 Task: Calculate the distance between Los Angeles and Palm Springs.
Action: Key pressed <Key.caps_lock>L<Key.caps_lock>o
Screenshot: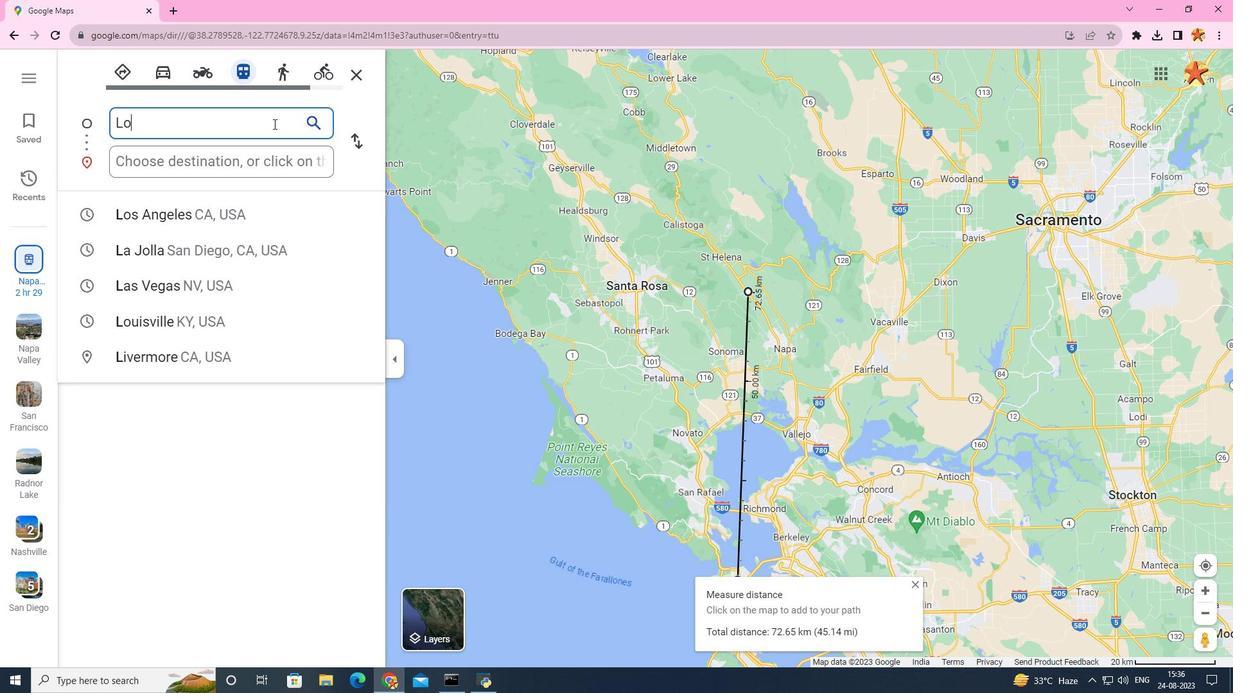 
Action: Mouse moved to (233, 202)
Screenshot: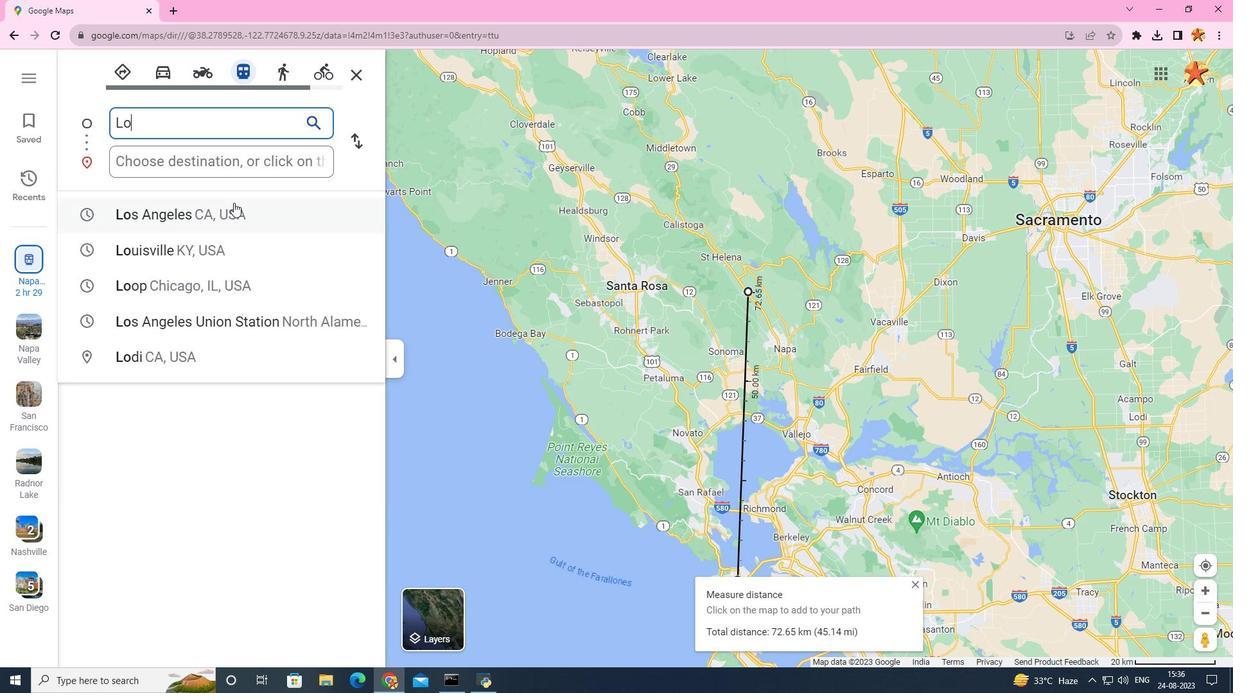 
Action: Mouse pressed left at (233, 202)
Screenshot: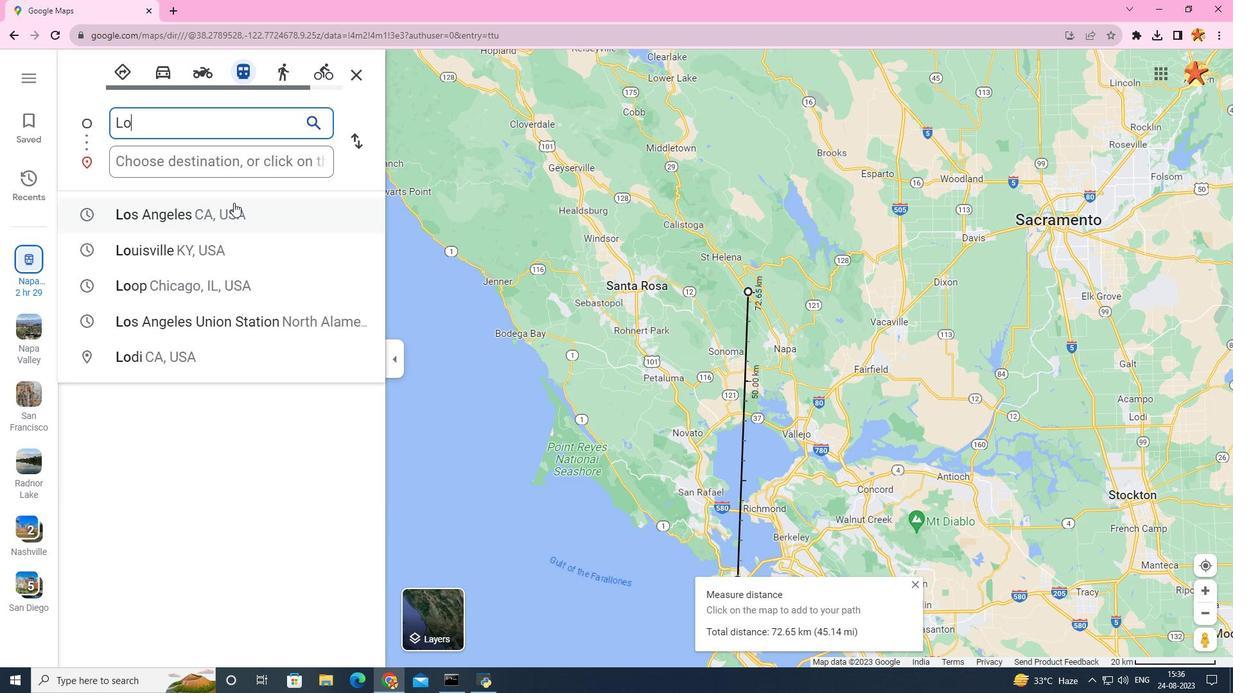
Action: Mouse moved to (176, 154)
Screenshot: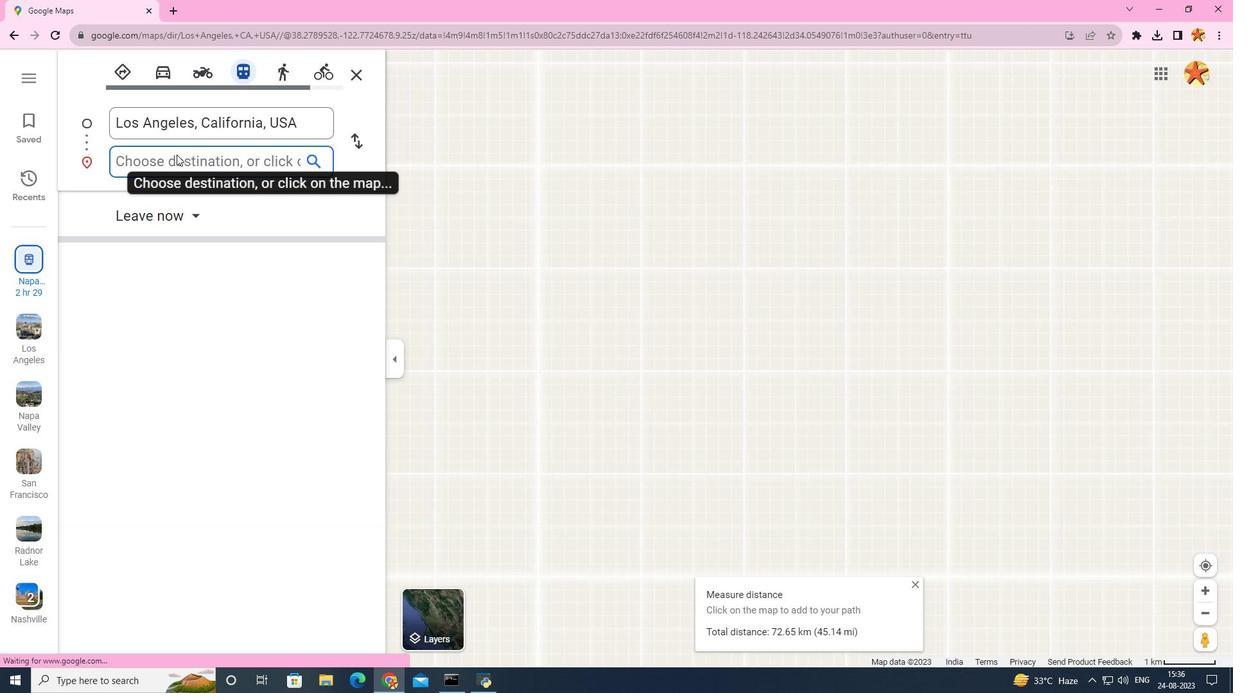 
Action: Mouse pressed left at (176, 154)
Screenshot: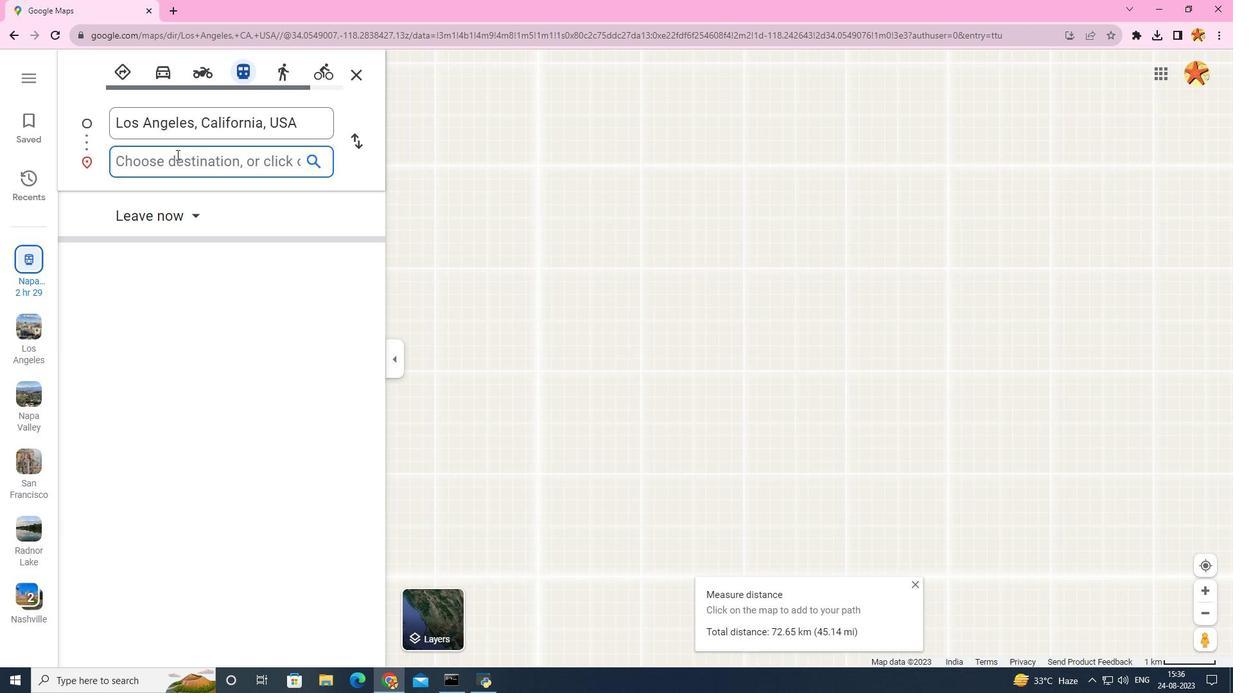 
Action: Mouse moved to (175, 155)
Screenshot: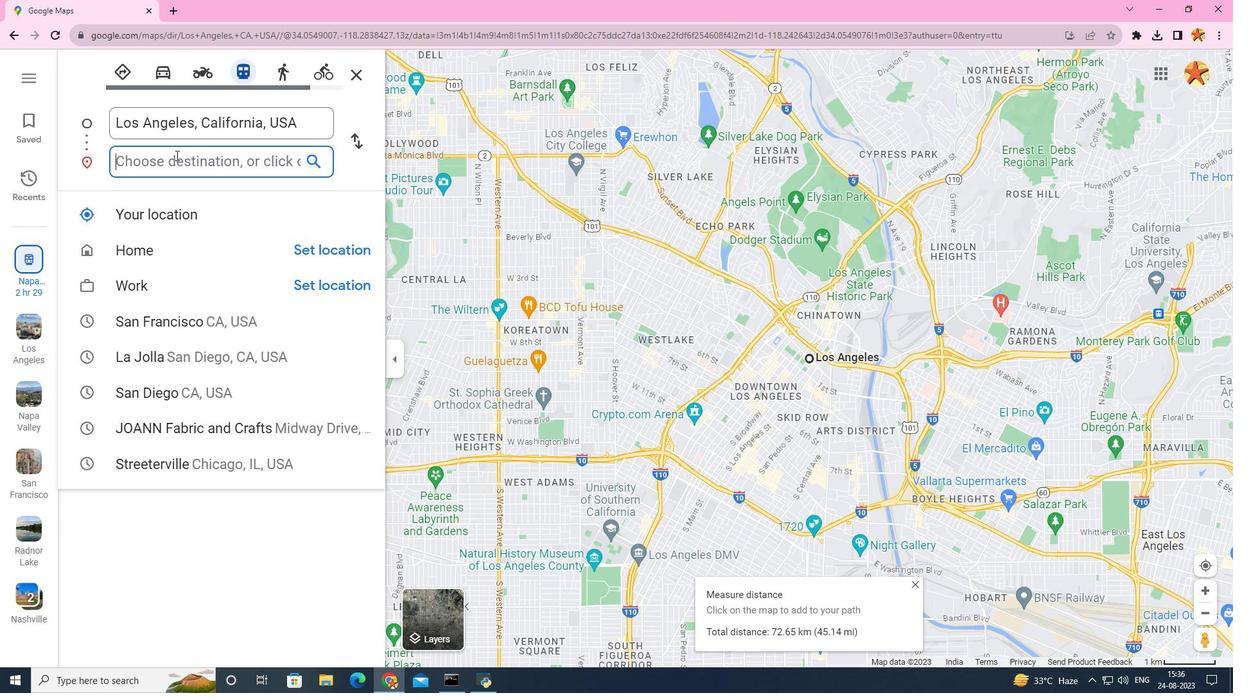 
Action: Key pressed <Key.caps_lock>P<Key.caps_lock>al
Screenshot: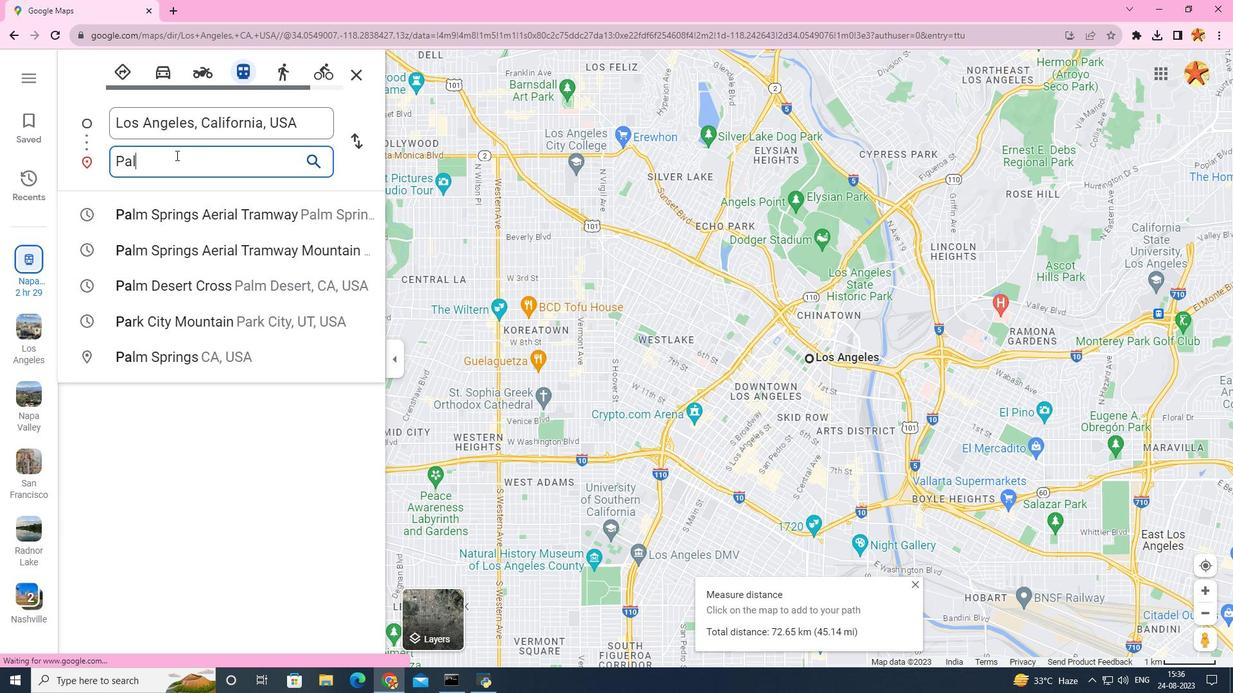 
Action: Mouse moved to (166, 311)
Screenshot: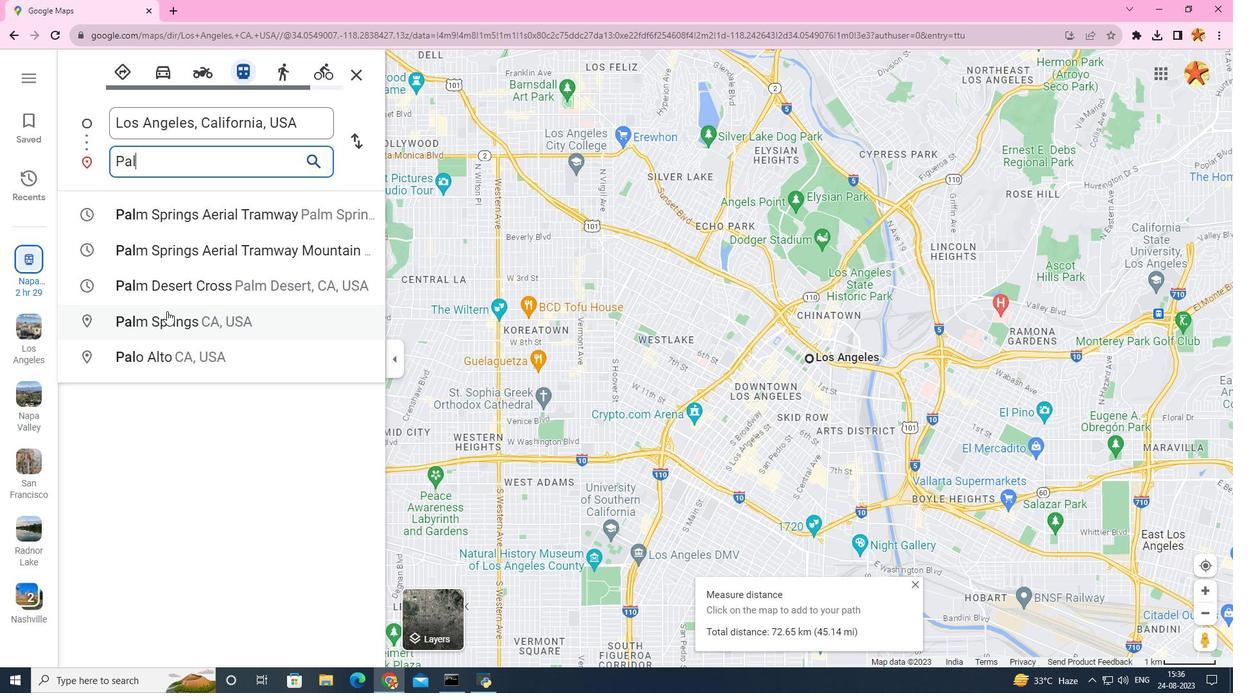 
Action: Mouse pressed left at (166, 311)
Screenshot: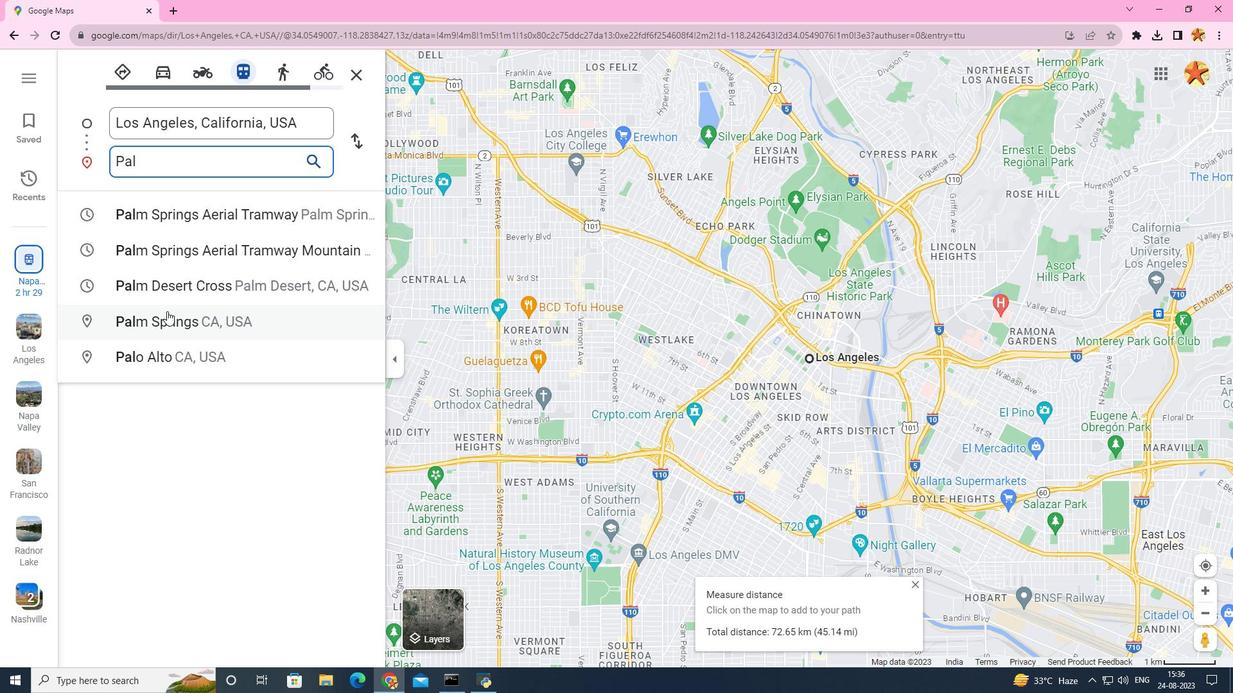 
Action: Mouse moved to (694, 626)
Screenshot: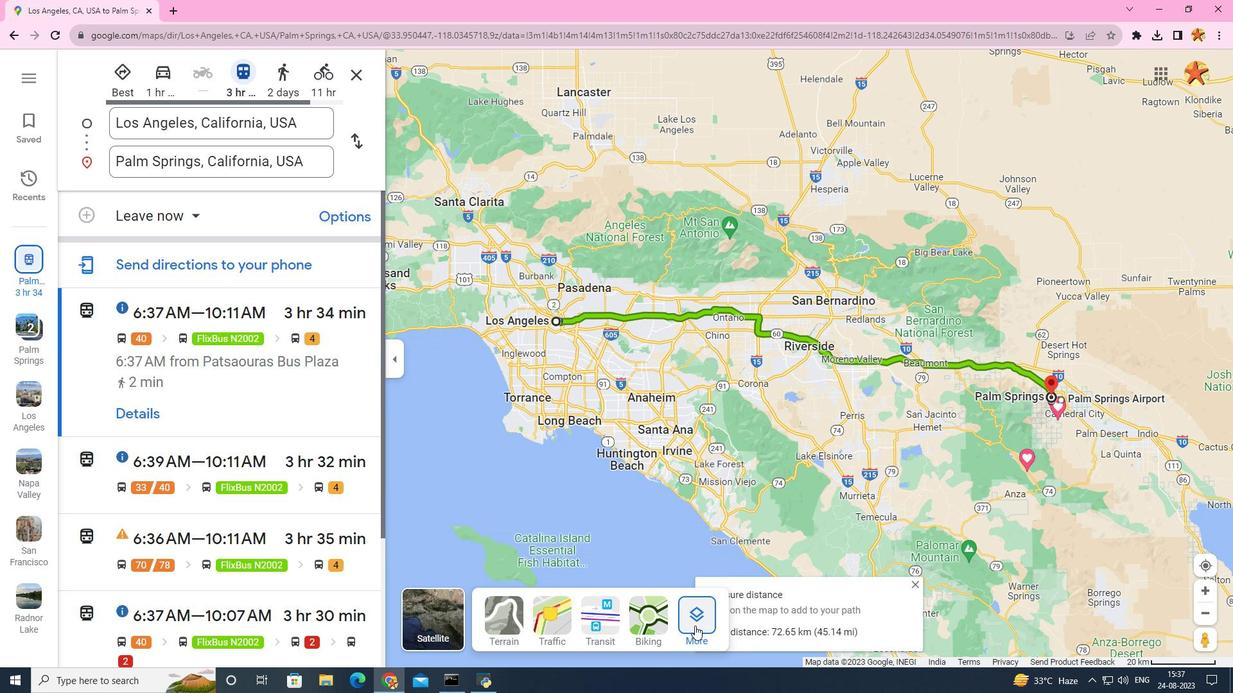 
Action: Mouse pressed left at (694, 626)
Screenshot: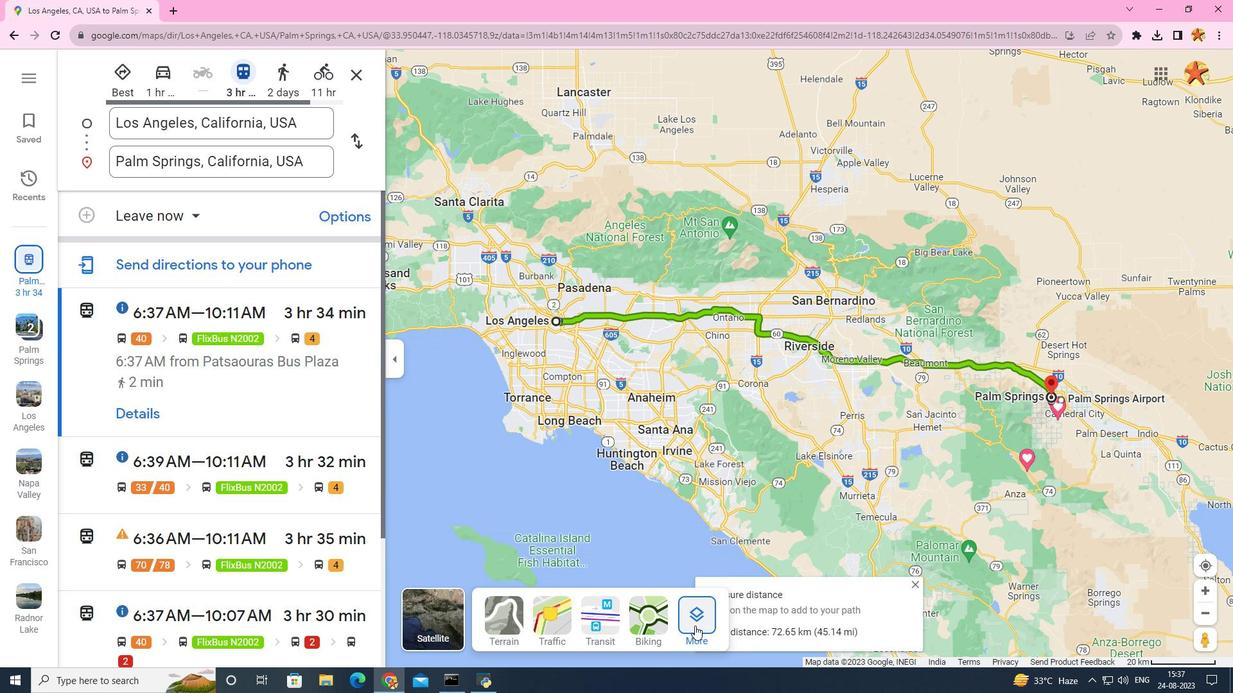 
Action: Mouse moved to (549, 491)
Screenshot: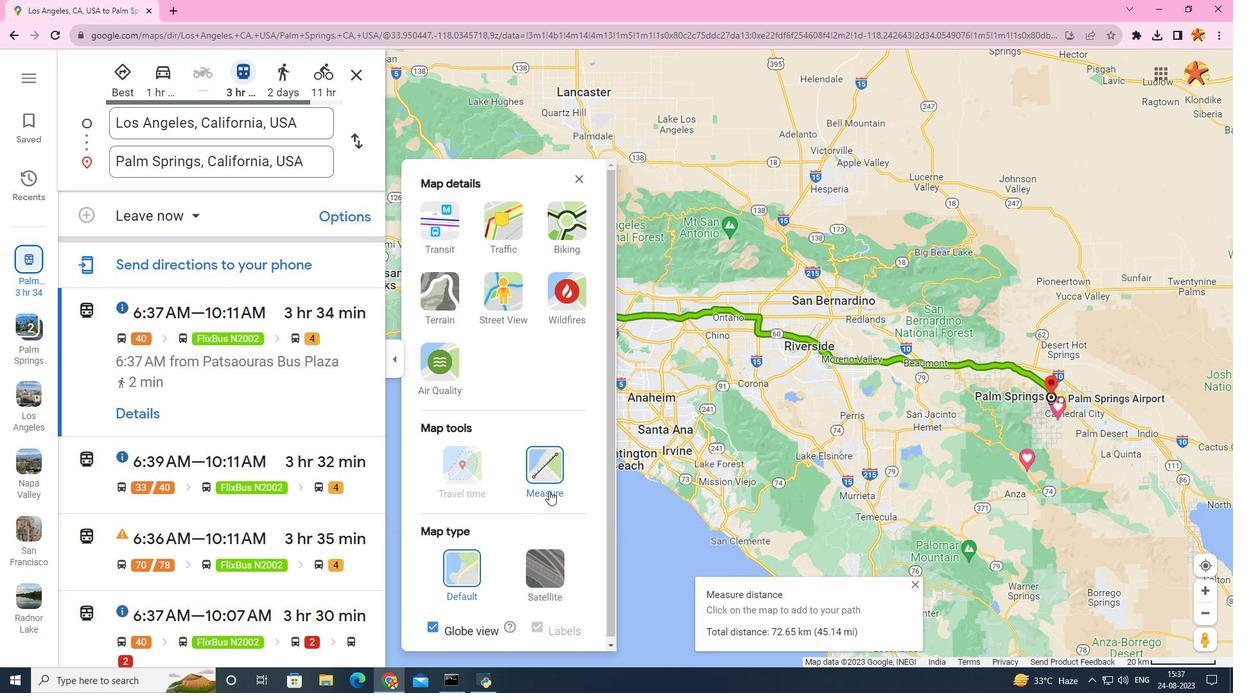 
Action: Mouse pressed left at (549, 491)
Screenshot: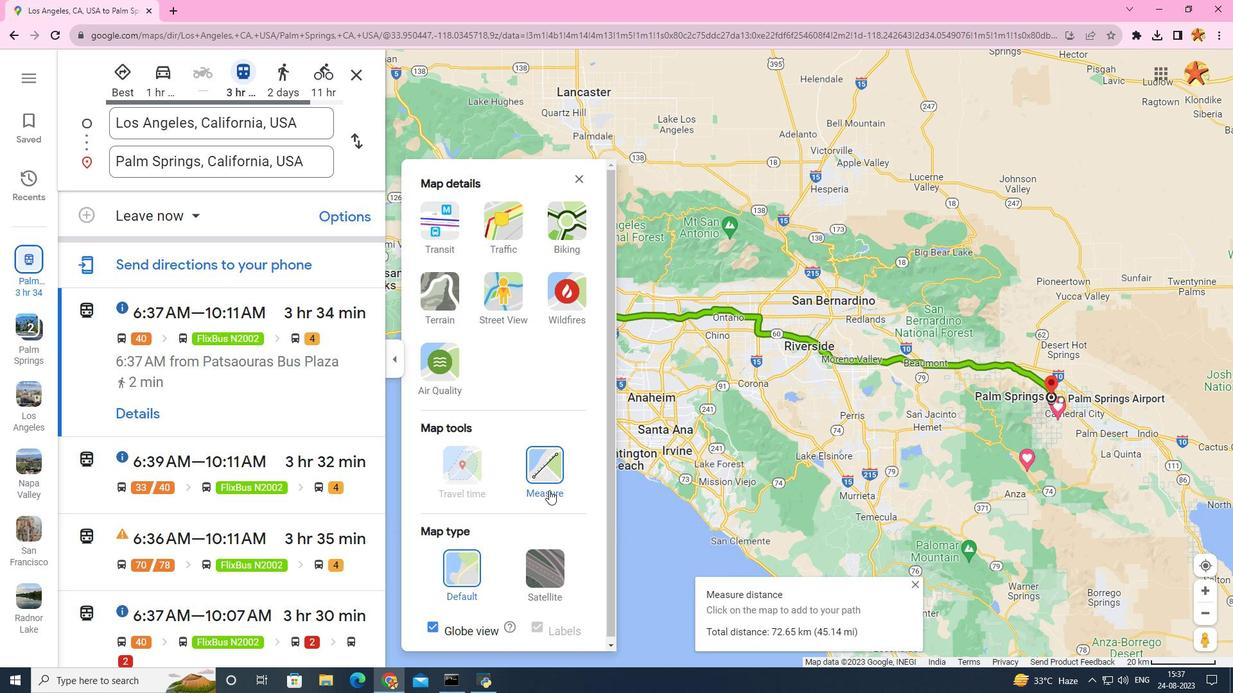 
Action: Mouse moved to (551, 475)
Screenshot: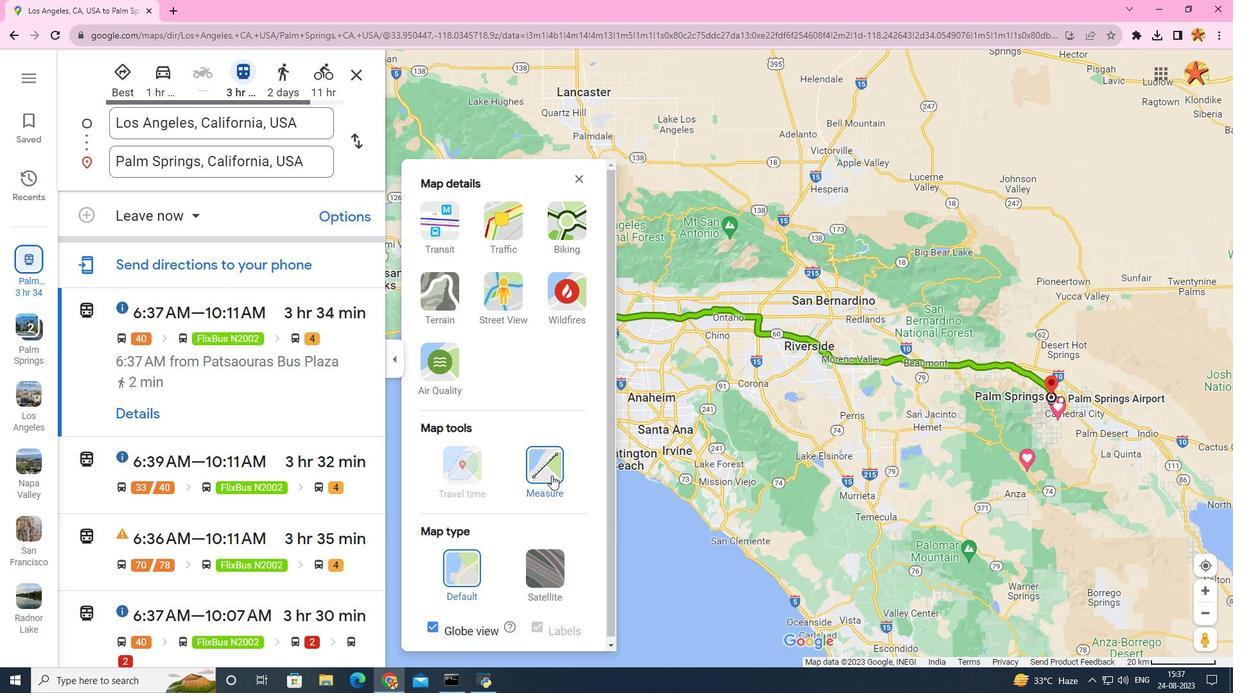
Action: Mouse pressed left at (551, 475)
Screenshot: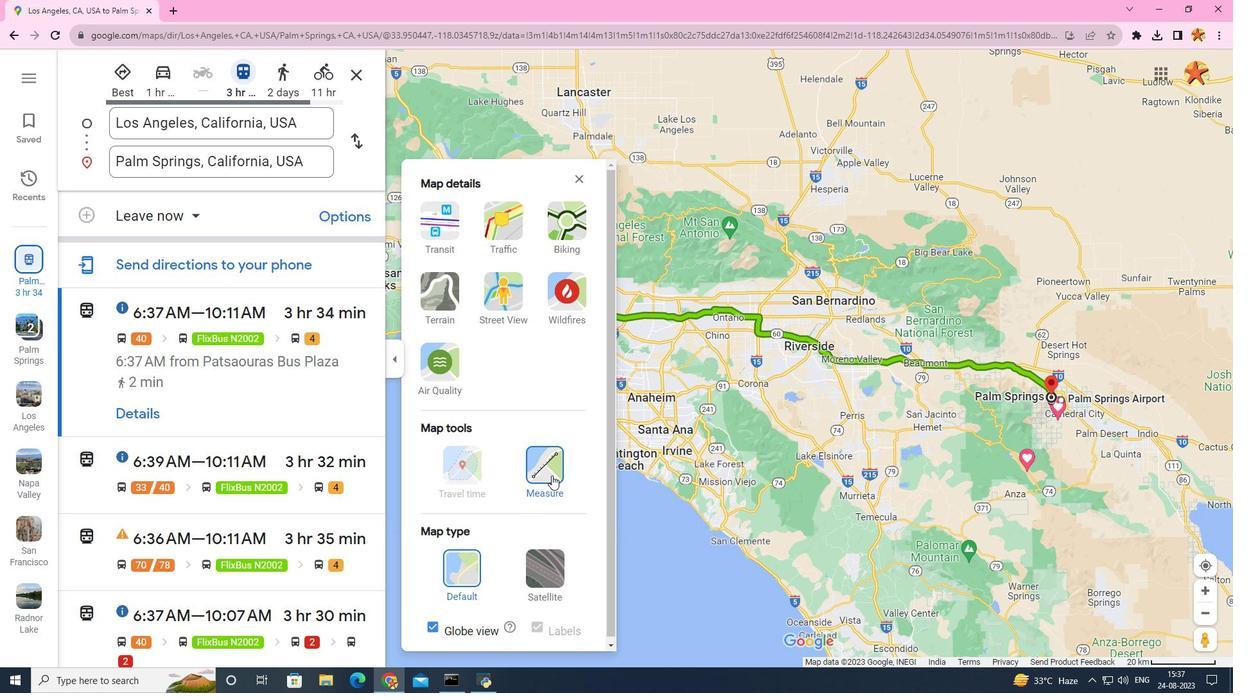 
Action: Mouse moved to (753, 481)
Screenshot: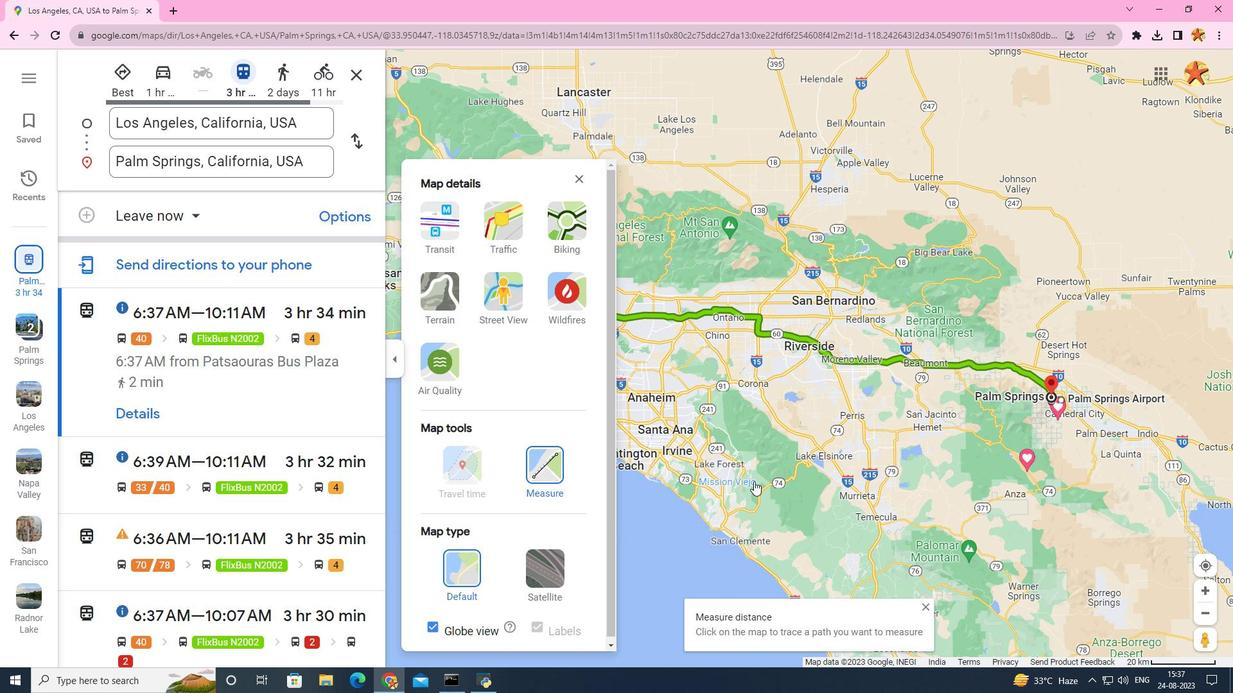 
Action: Mouse scrolled (753, 481) with delta (0, 0)
Screenshot: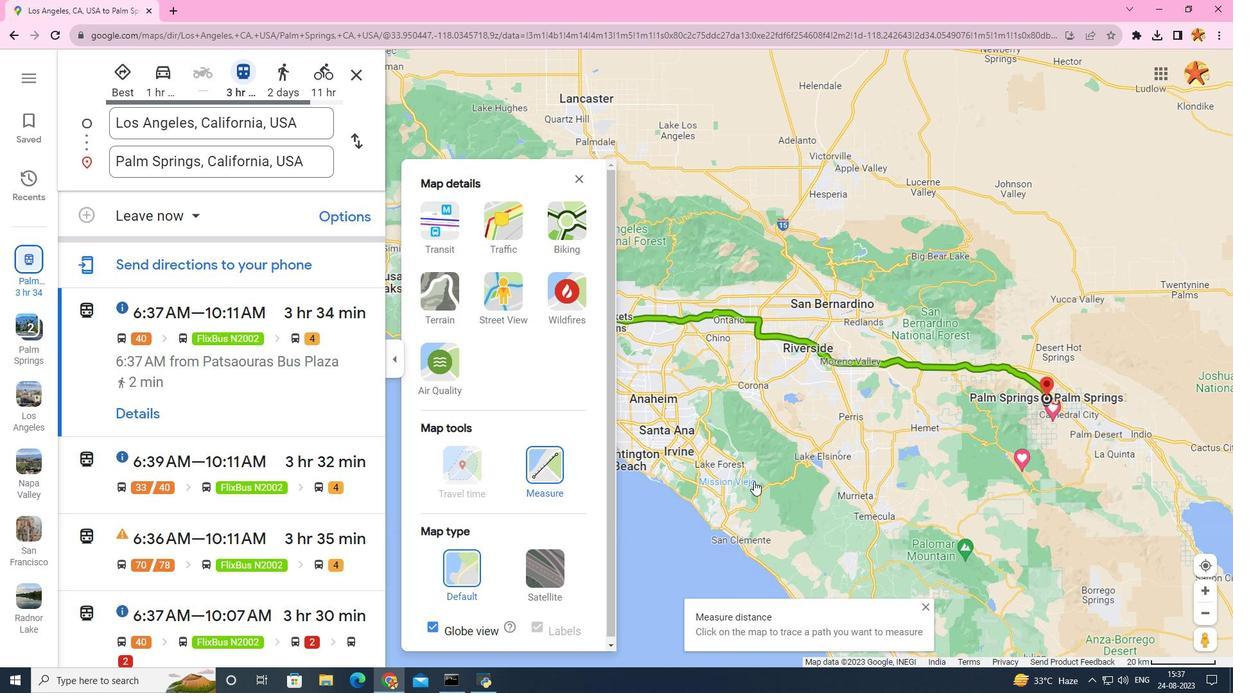 
Action: Mouse scrolled (753, 481) with delta (0, 0)
Screenshot: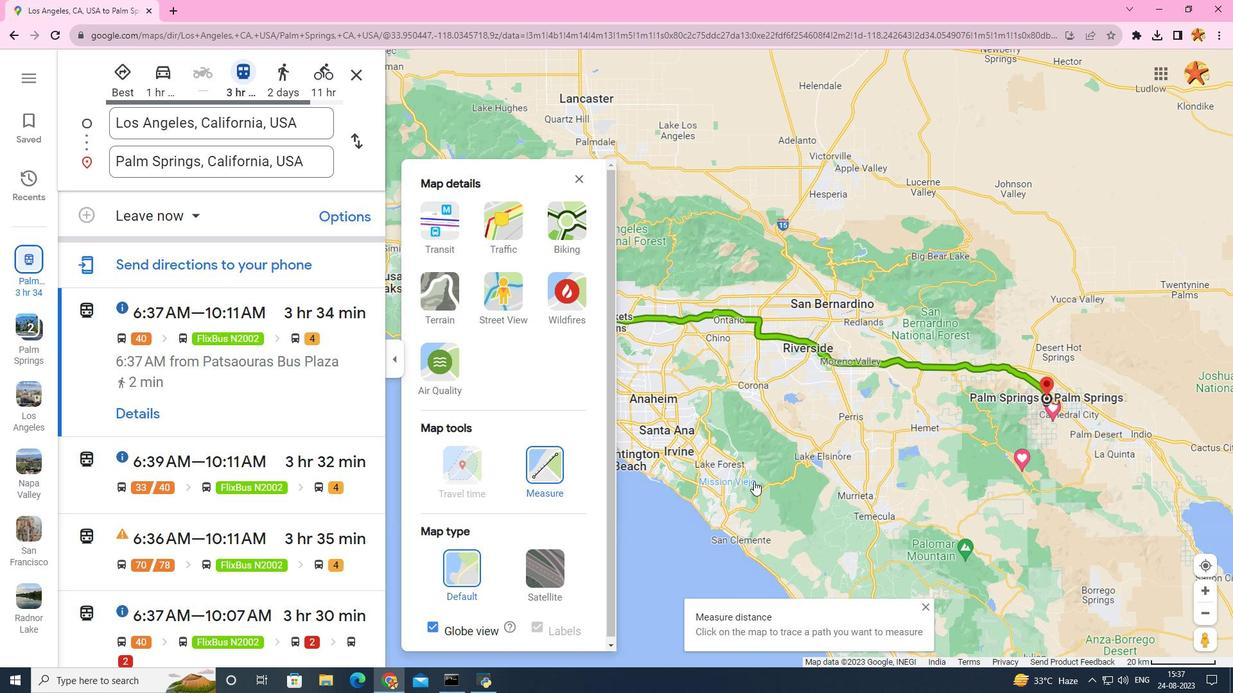 
Action: Mouse scrolled (753, 481) with delta (0, 0)
Screenshot: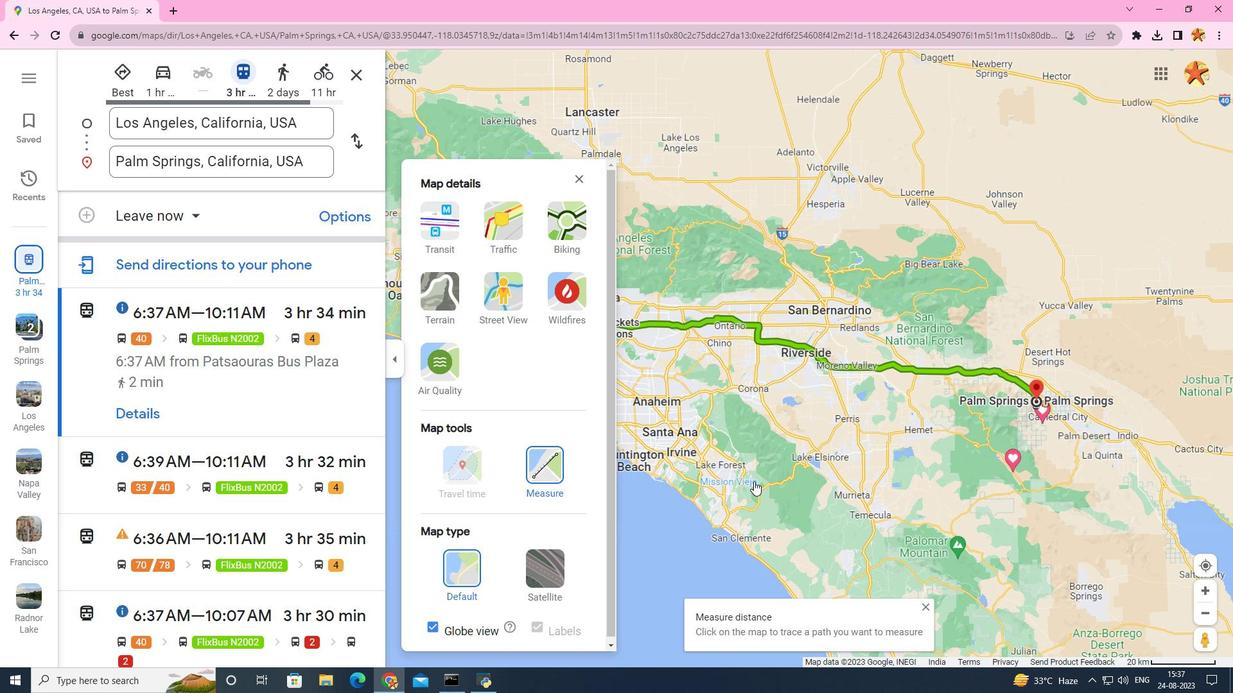 
Action: Mouse scrolled (753, 481) with delta (0, 0)
Screenshot: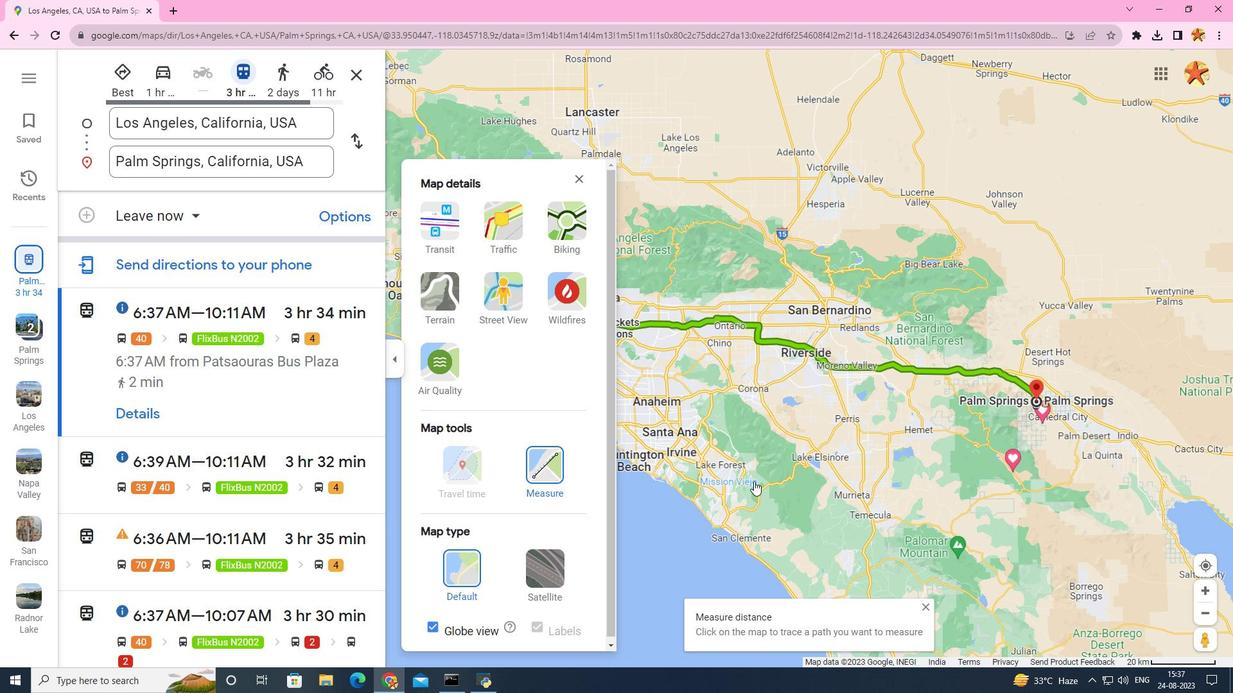 
Action: Mouse moved to (902, 438)
Screenshot: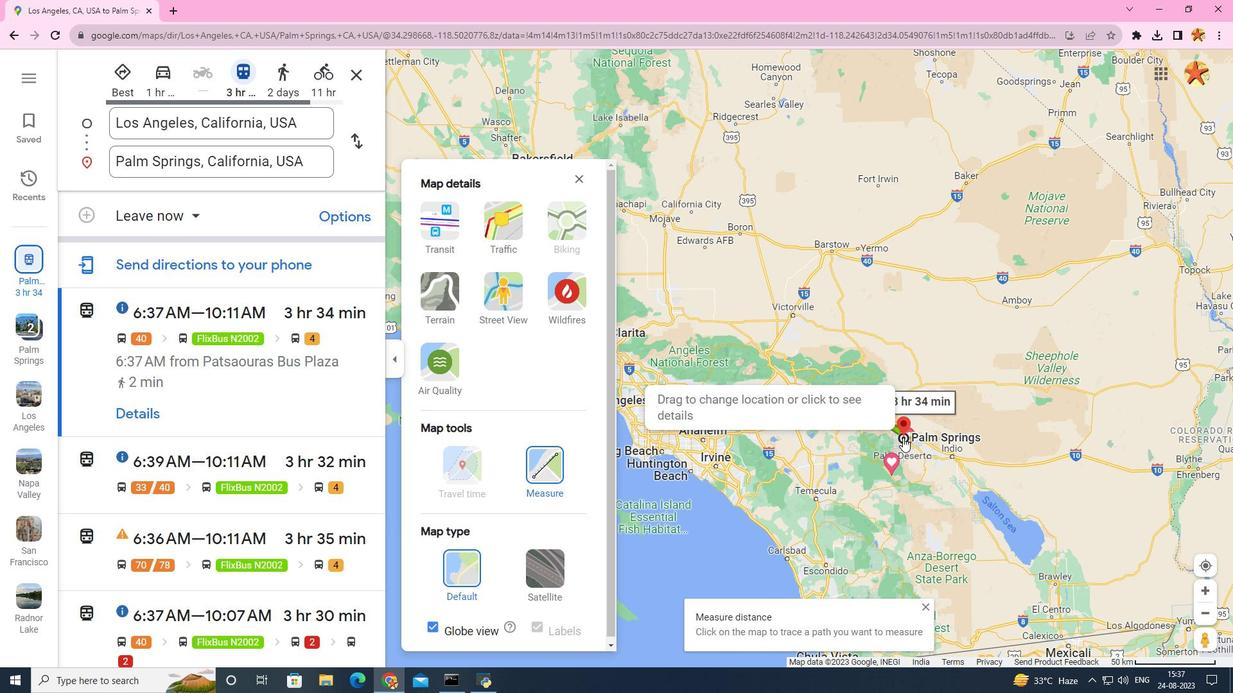
Action: Mouse pressed left at (902, 438)
Screenshot: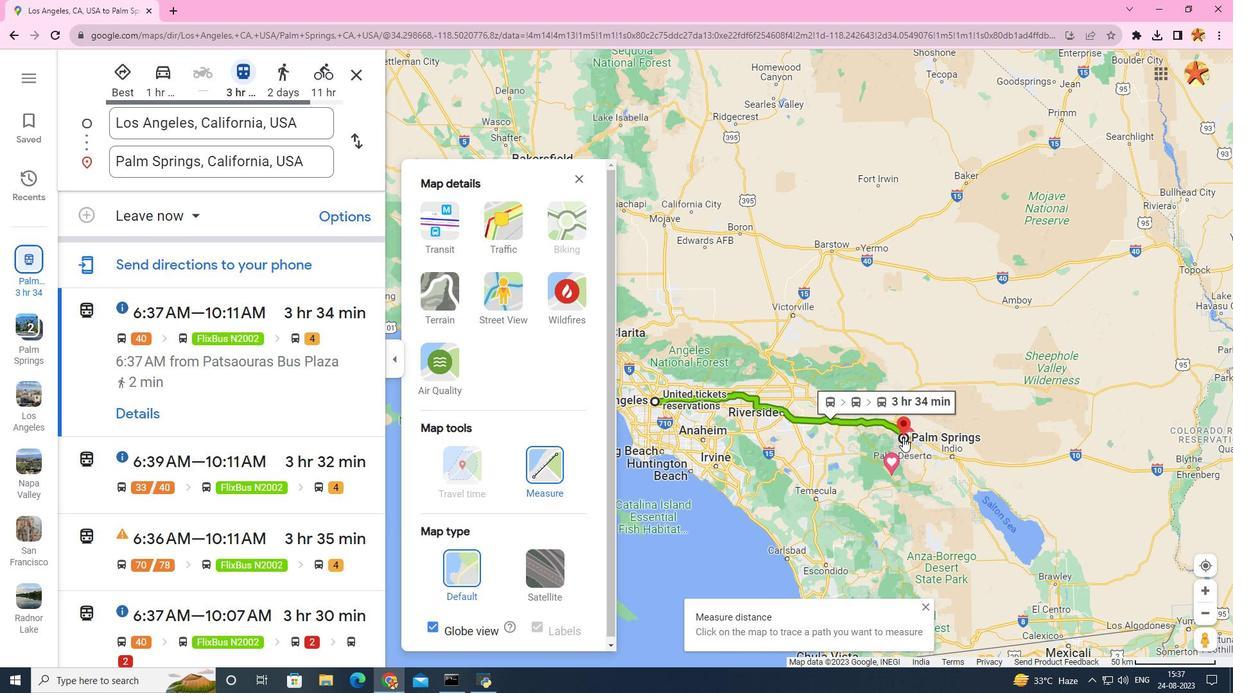 
Action: Mouse moved to (655, 400)
Screenshot: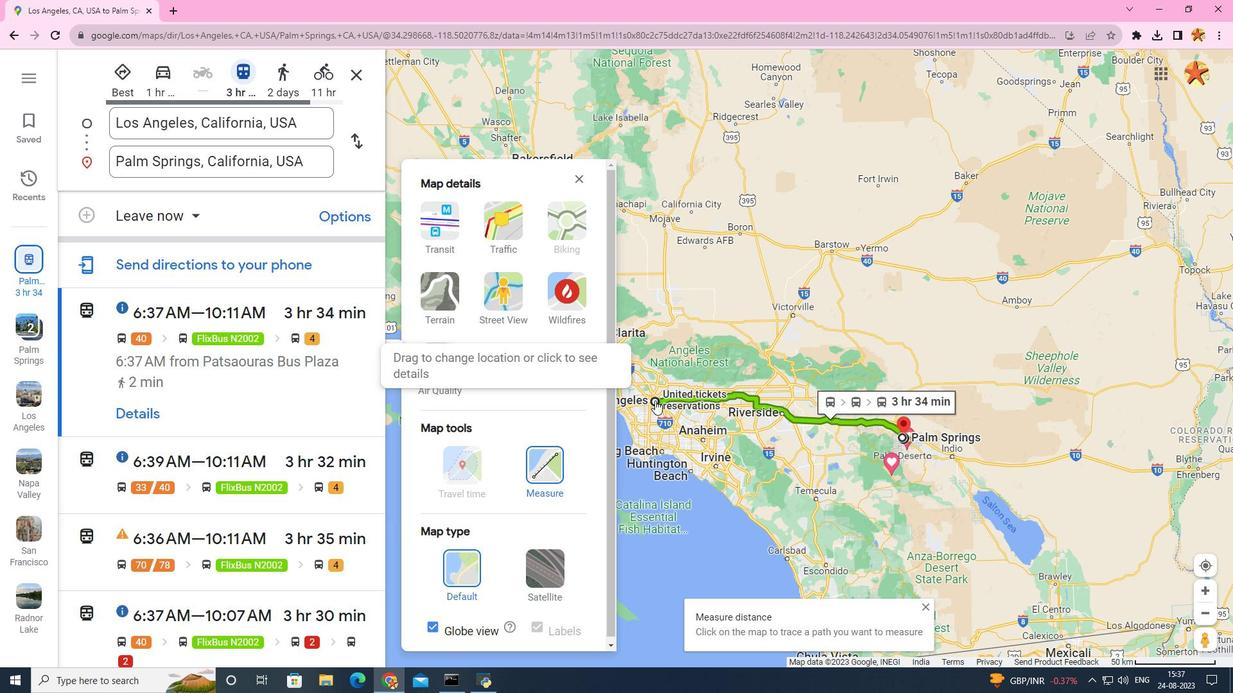 
Action: Mouse pressed left at (655, 400)
Screenshot: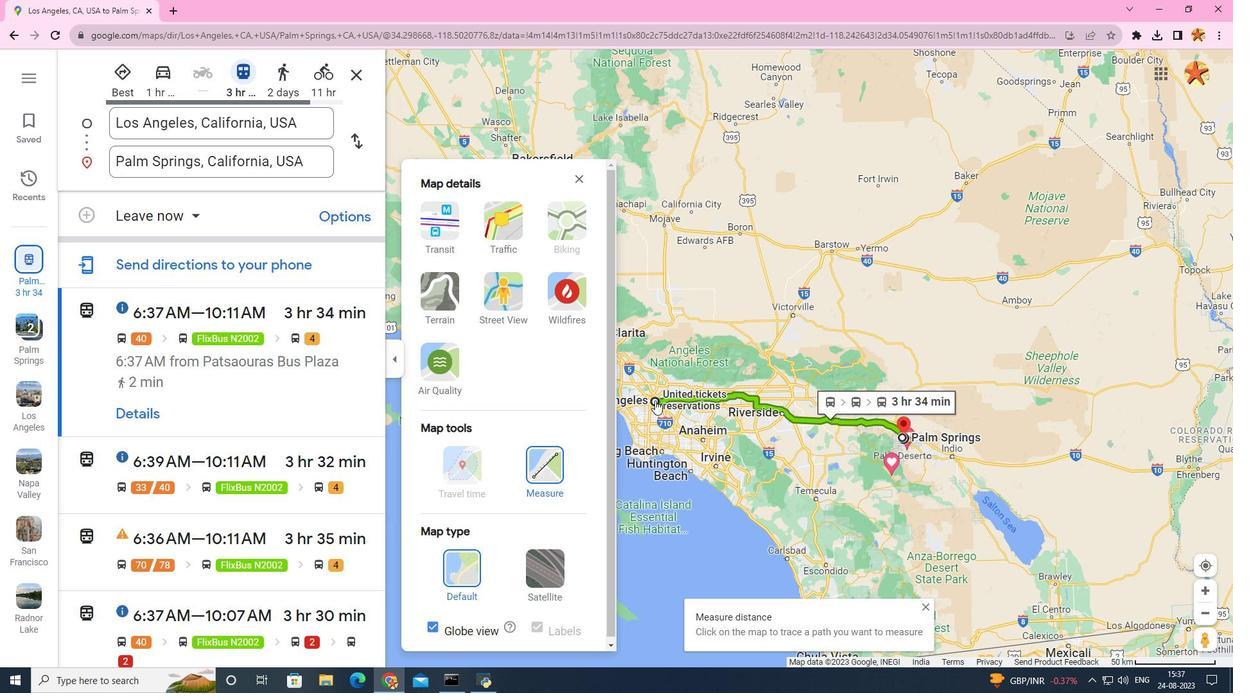 
Action: Mouse moved to (655, 401)
Screenshot: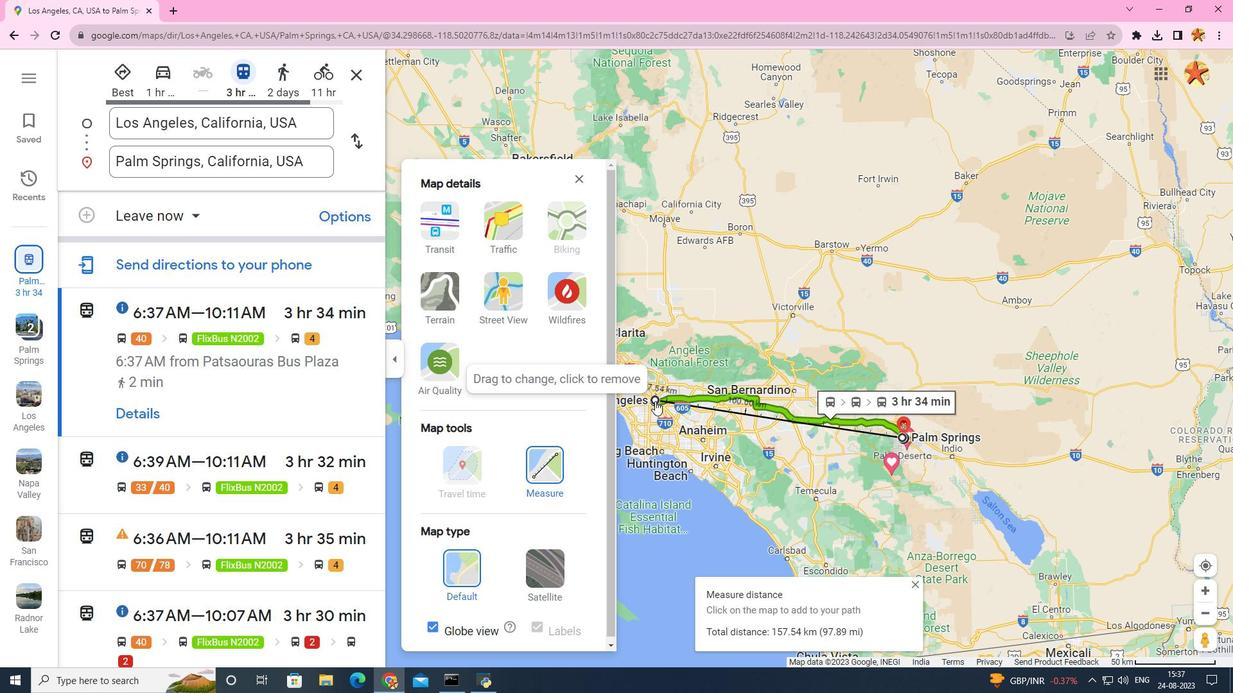 
